 Task: Create a sub task System Test and UAT for the task  Improve accessibility features of the app for users with disabilities in the project VelocityTech , assign it to team member softage.8@softage.net and update the status of the sub task to  On Track  , set the priority of the sub task to Low.
Action: Mouse moved to (65, 442)
Screenshot: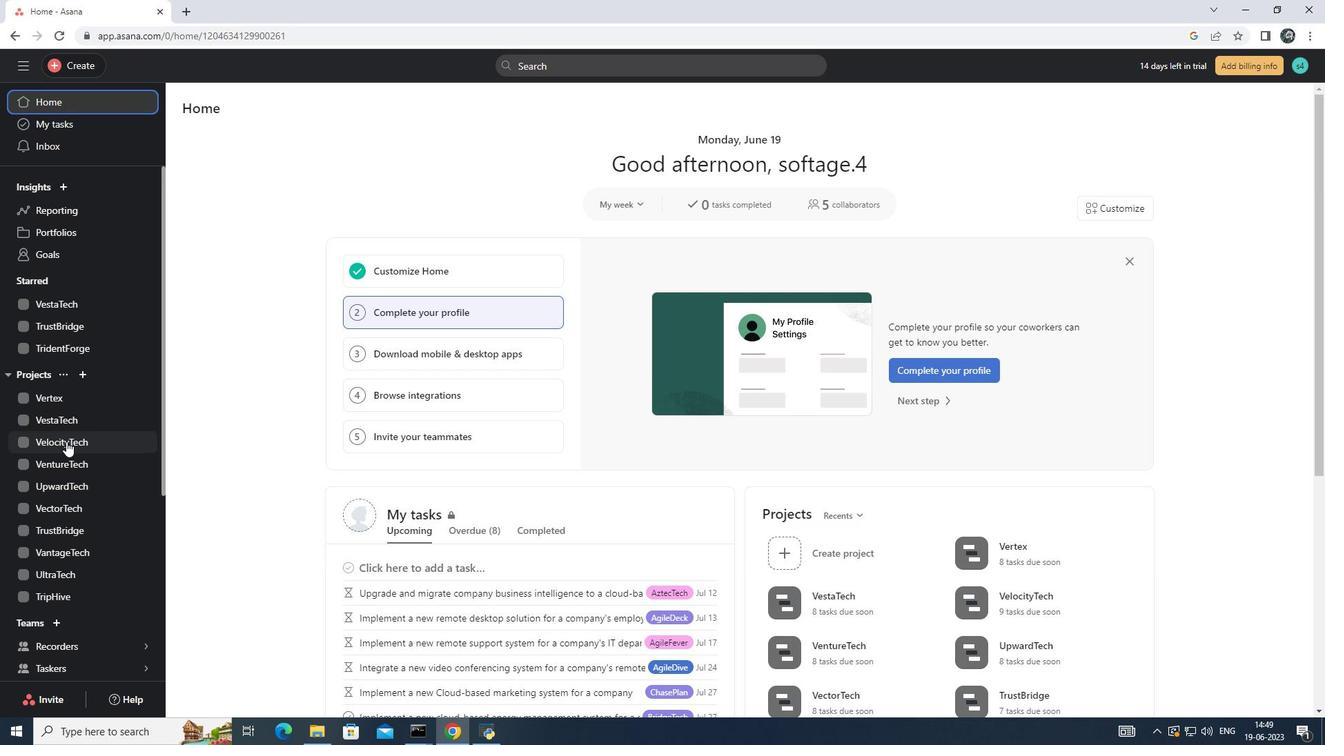 
Action: Mouse pressed left at (65, 442)
Screenshot: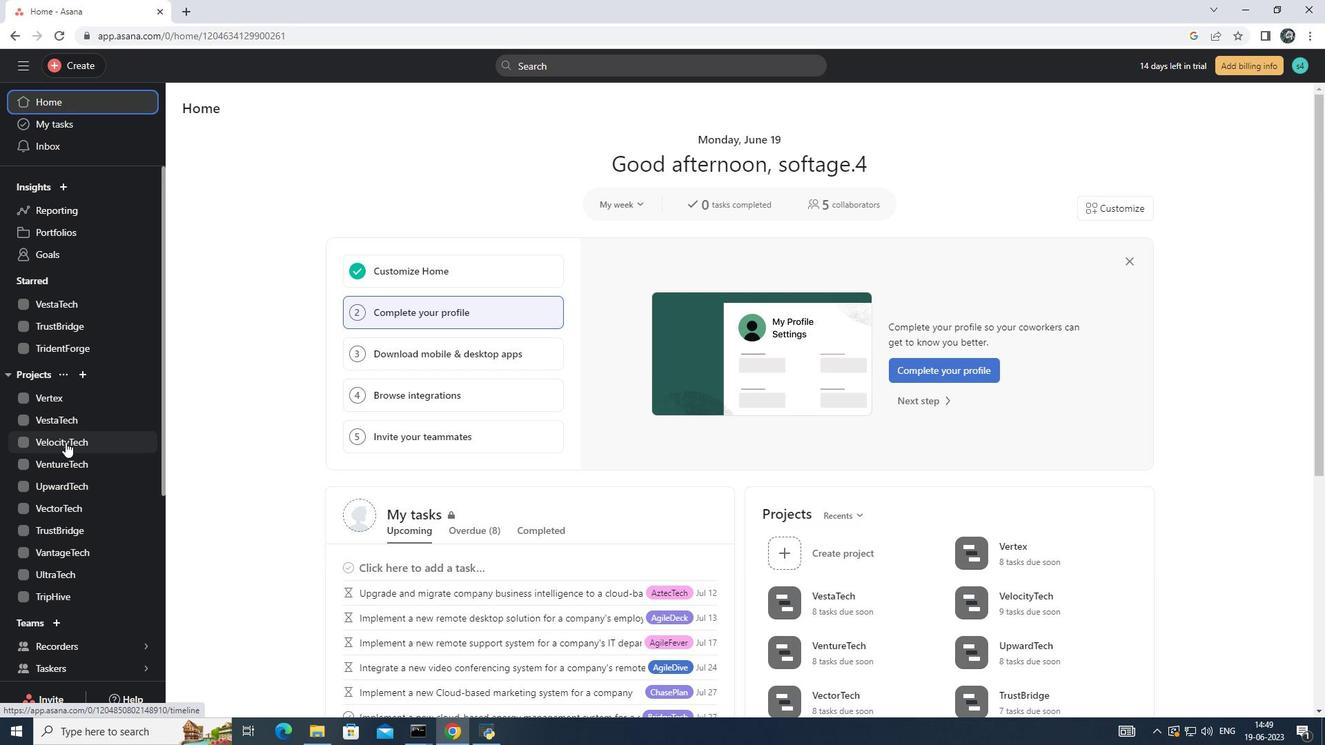 
Action: Mouse moved to (570, 325)
Screenshot: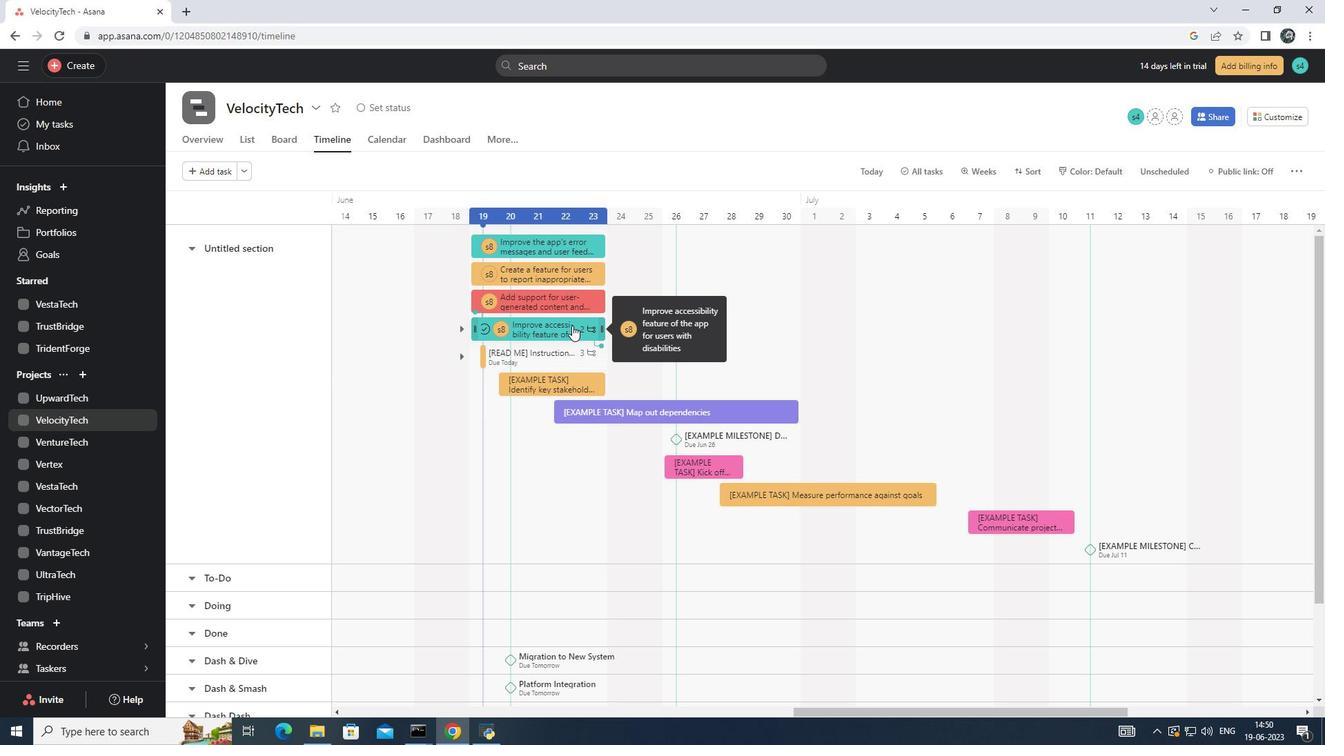 
Action: Mouse pressed left at (570, 325)
Screenshot: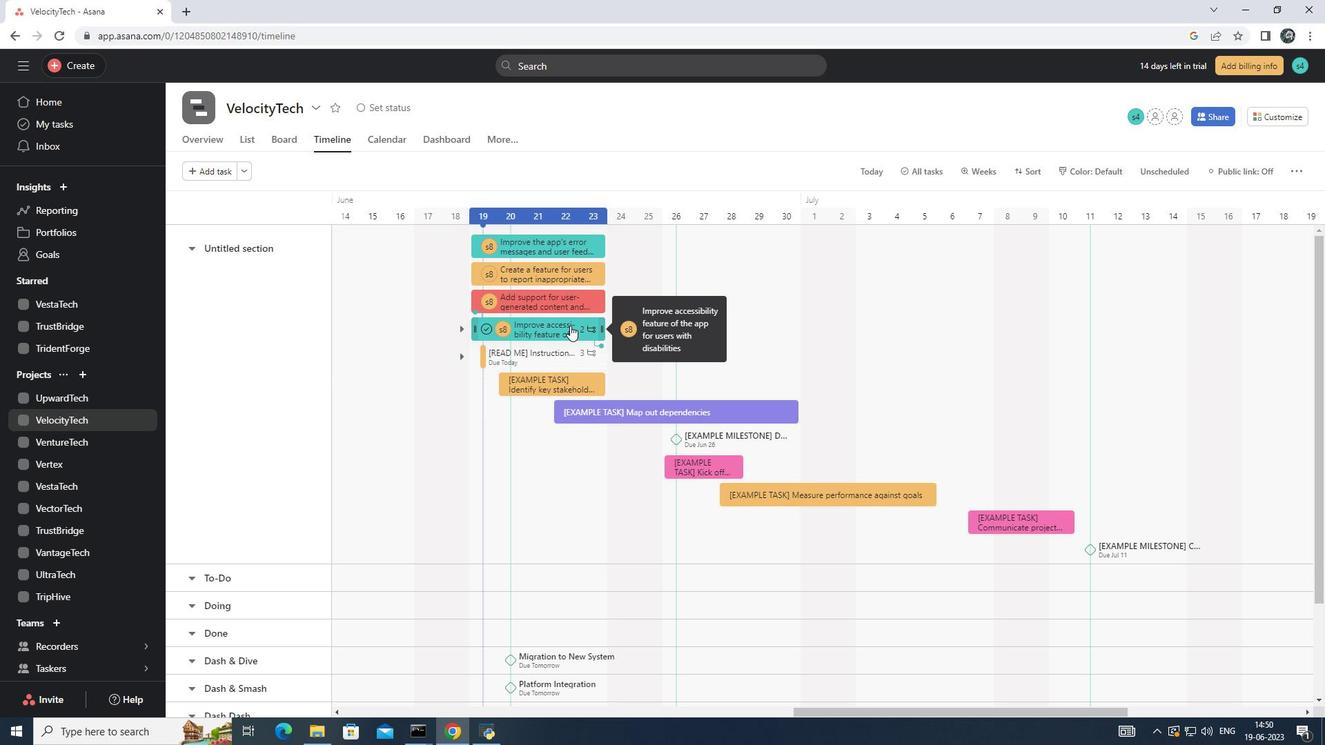 
Action: Mouse moved to (959, 490)
Screenshot: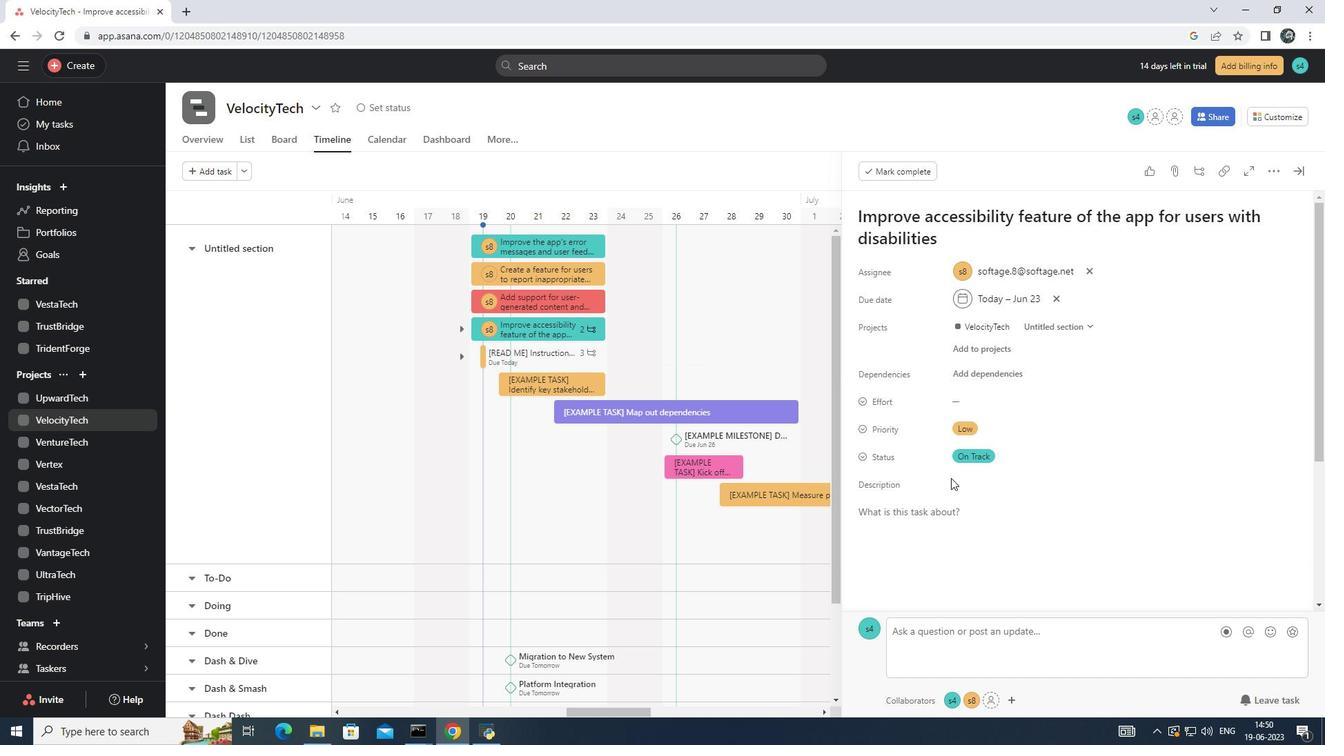 
Action: Mouse scrolled (959, 490) with delta (0, 0)
Screenshot: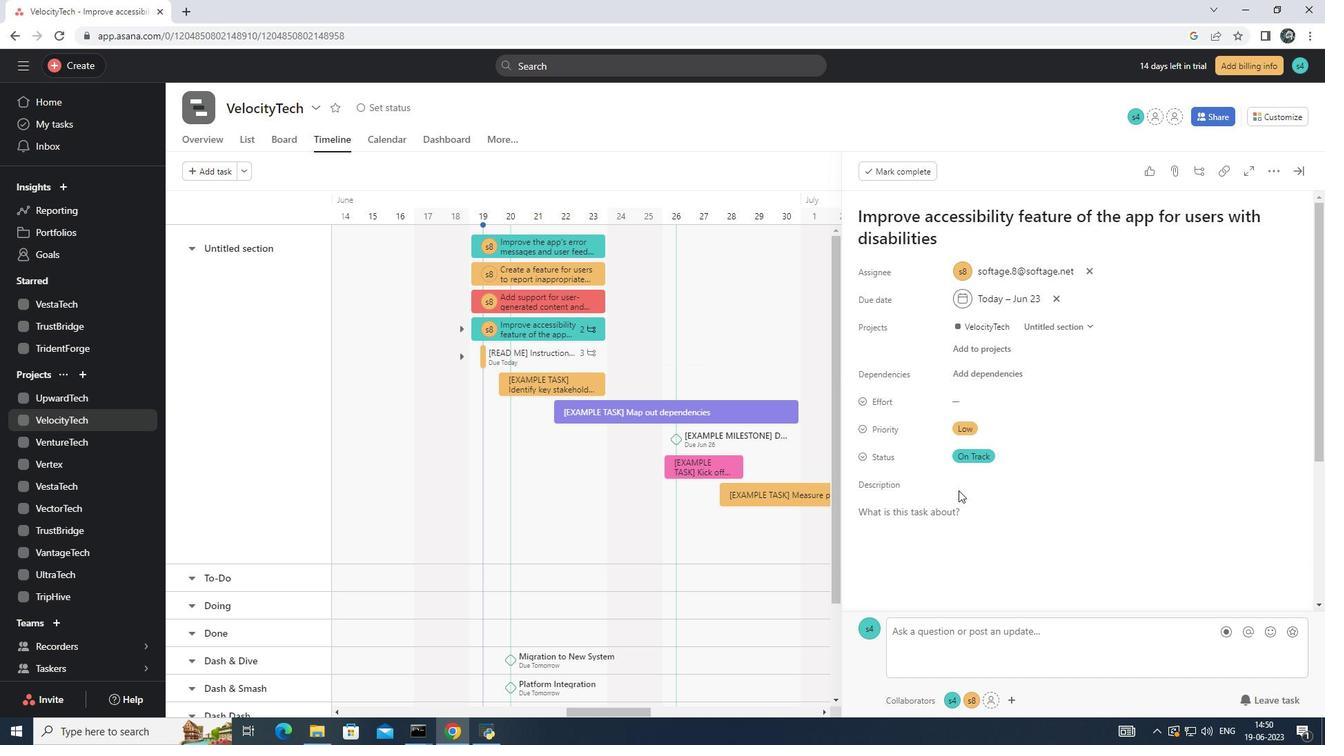 
Action: Mouse scrolled (959, 490) with delta (0, 0)
Screenshot: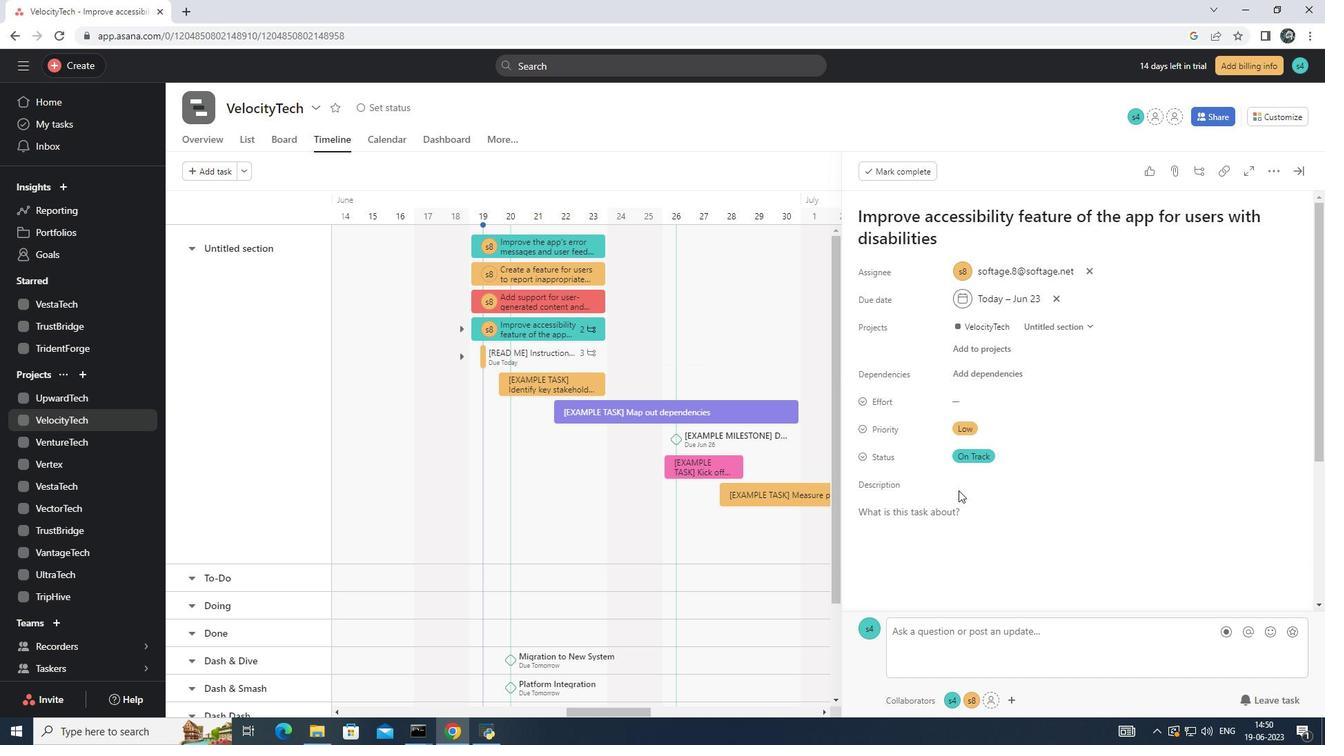 
Action: Mouse scrolled (959, 490) with delta (0, 0)
Screenshot: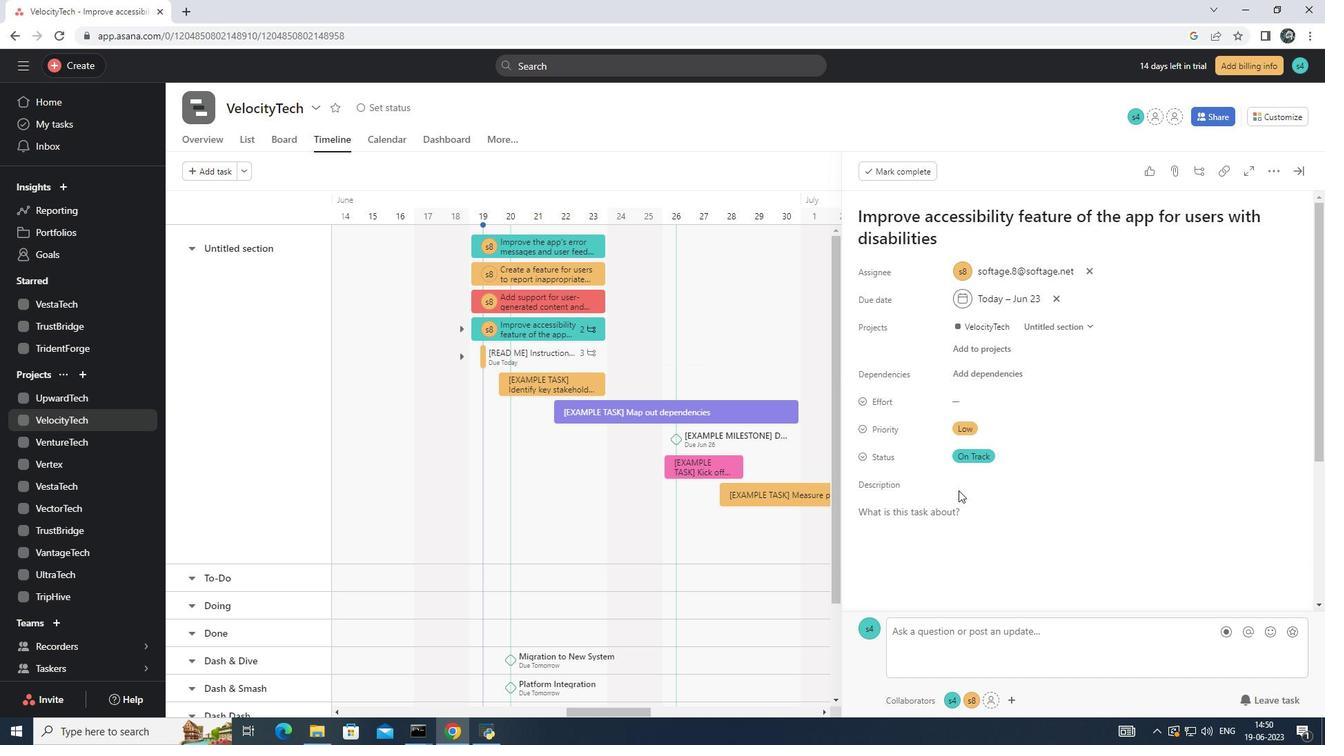 
Action: Mouse scrolled (959, 490) with delta (0, 0)
Screenshot: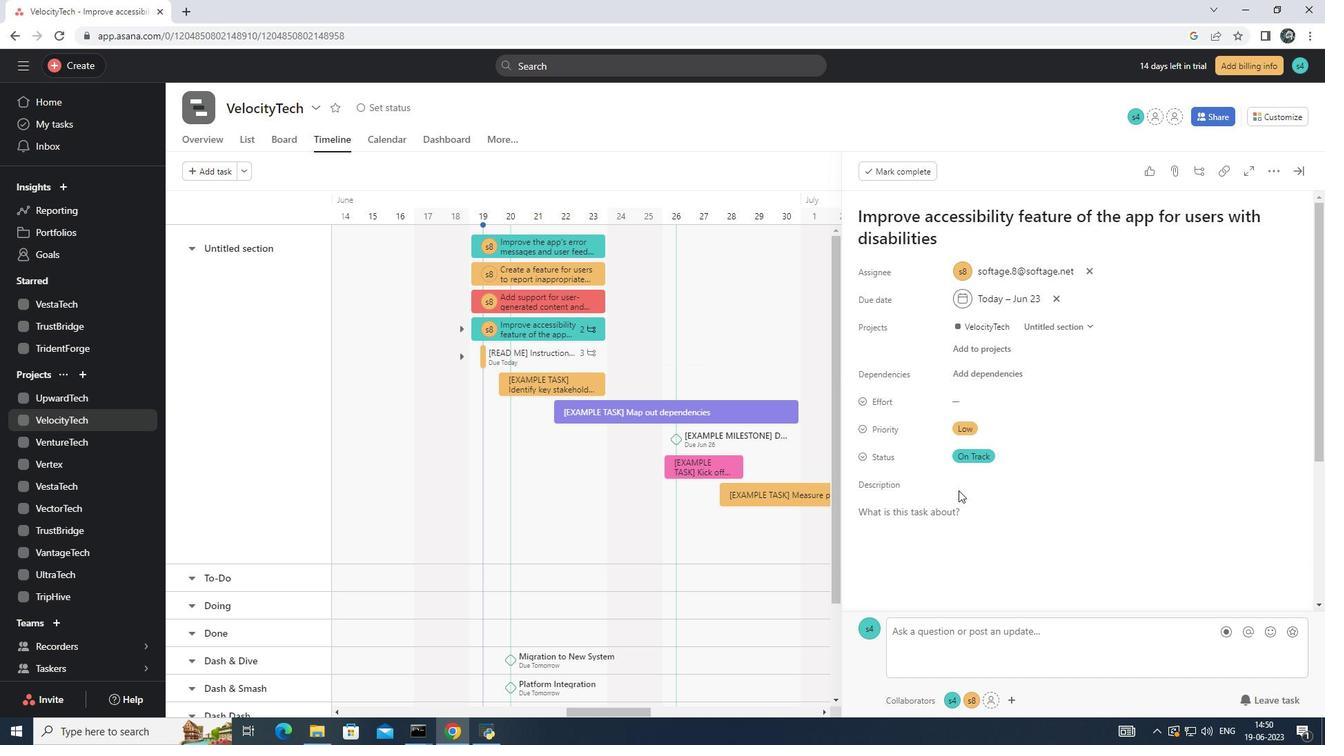 
Action: Mouse moved to (903, 502)
Screenshot: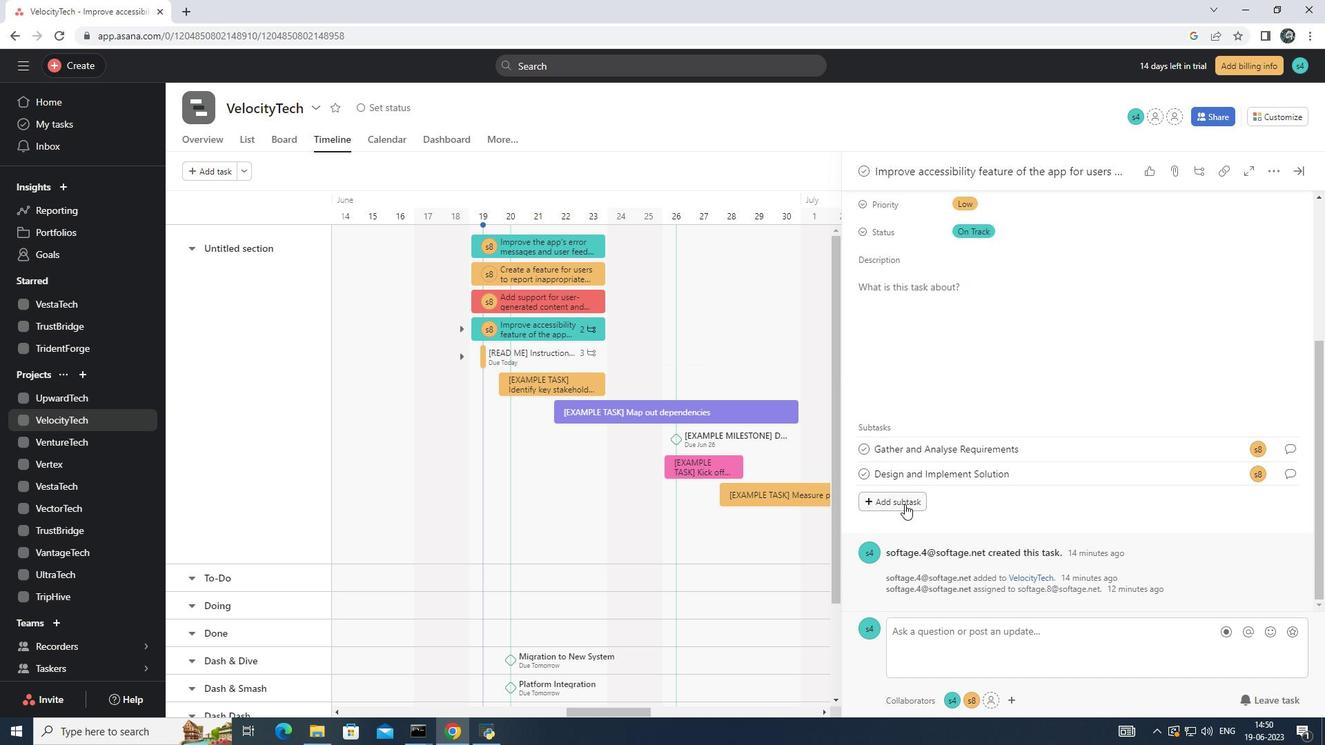 
Action: Mouse pressed left at (903, 502)
Screenshot: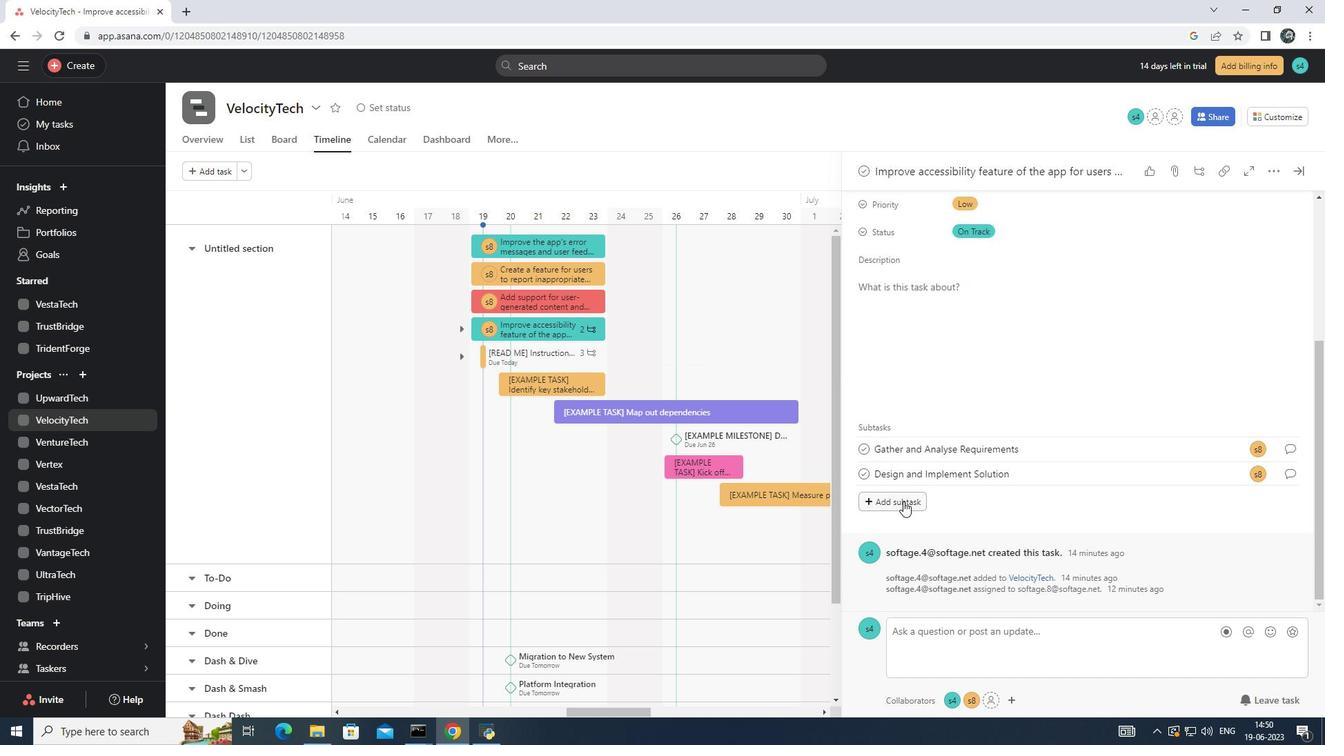 
Action: Mouse moved to (895, 477)
Screenshot: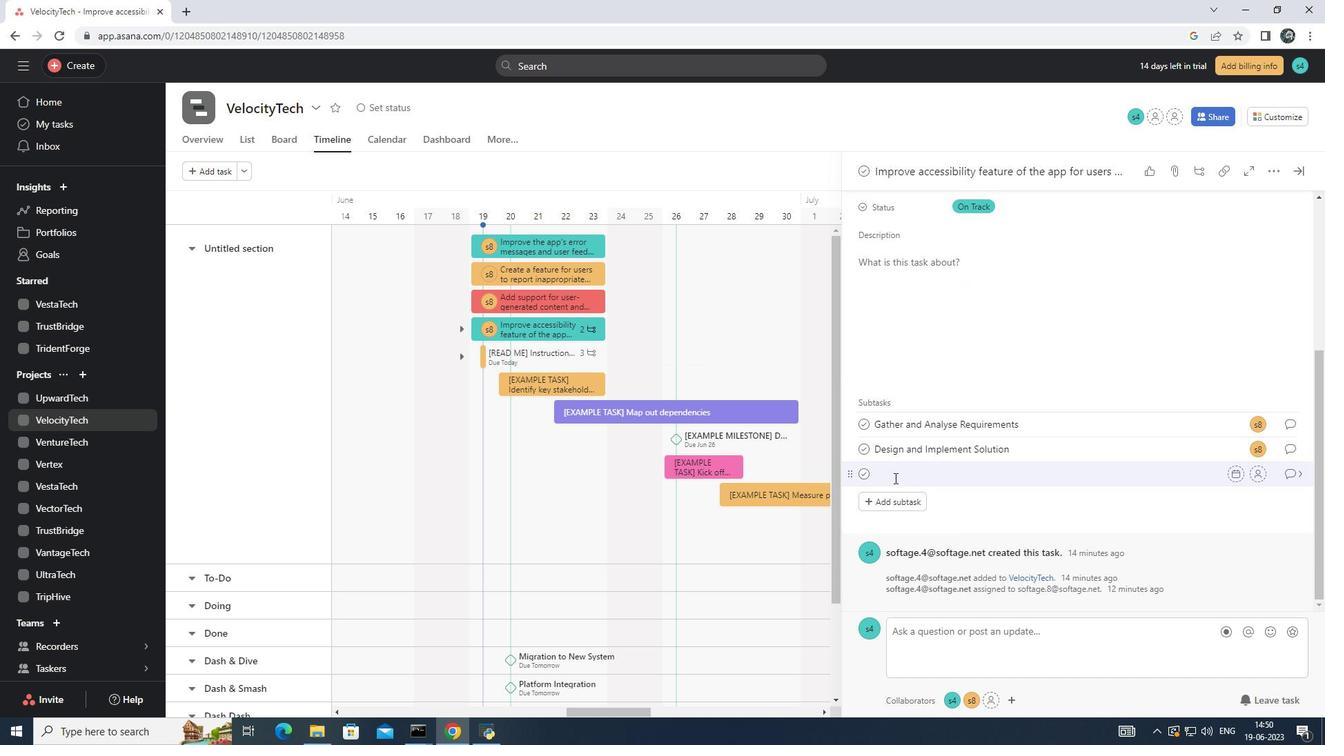 
Action: Mouse pressed left at (895, 477)
Screenshot: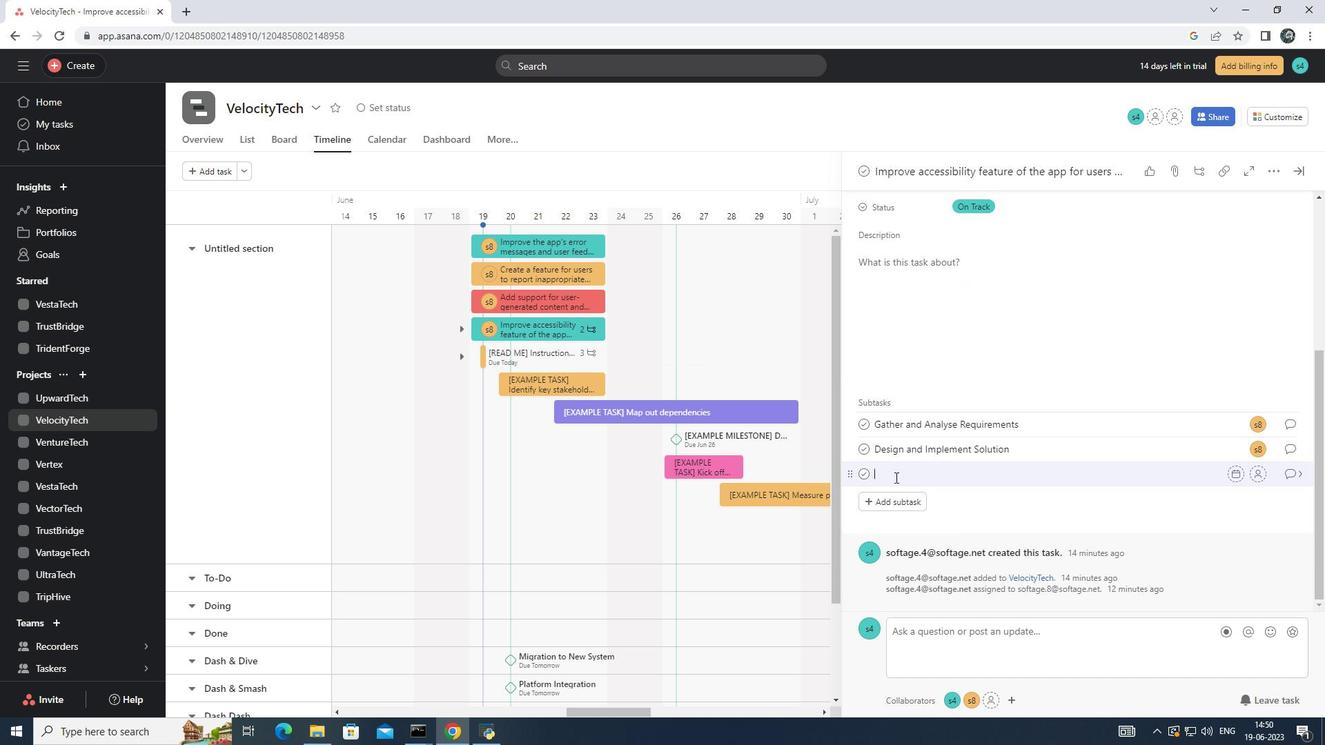 
Action: Key pressed <Key.shift>System<Key.space><Key.shift>Test<Key.space>abd<Key.space><Key.backspace><Key.backspace><Key.backspace>nd<Key.space><Key.shift><Key.shift><Key.shift><Key.shift><Key.shift><Key.shift><Key.shift><Key.shift><Key.shift><Key.shift>UAT
Screenshot: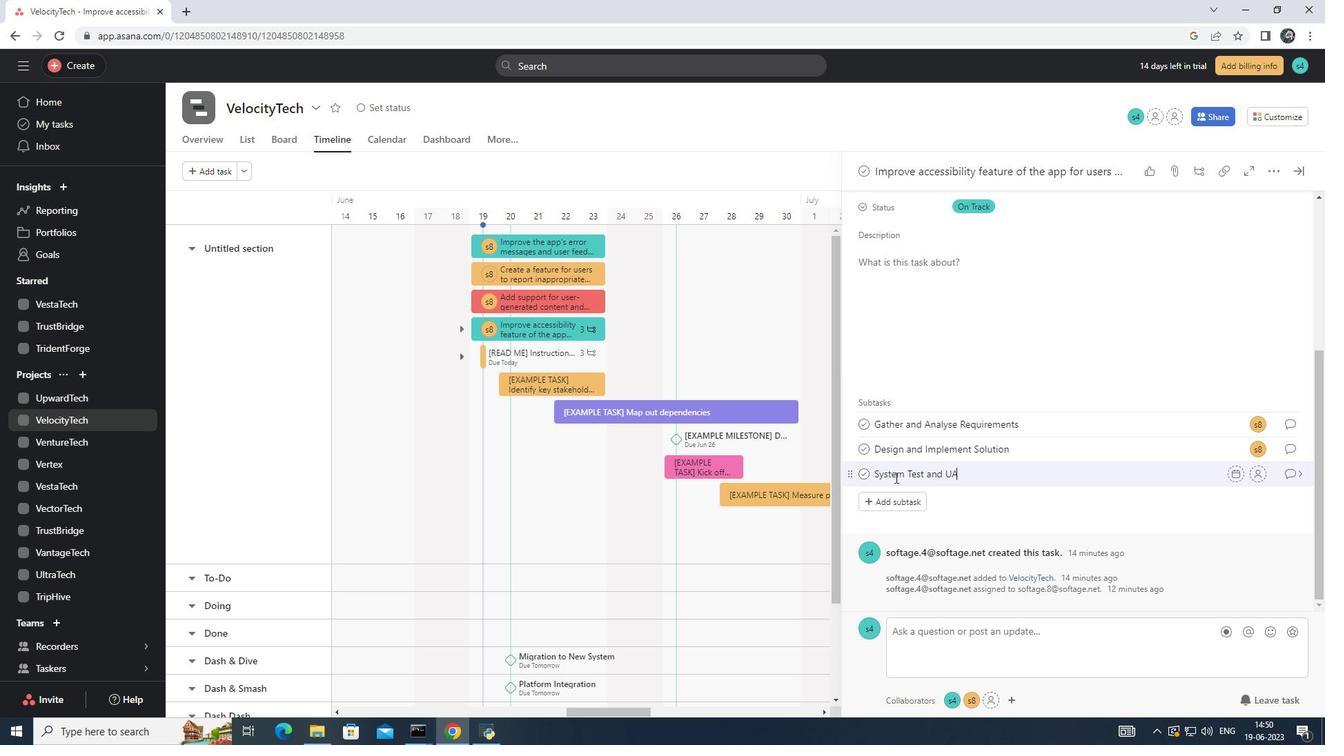 
Action: Mouse moved to (1259, 475)
Screenshot: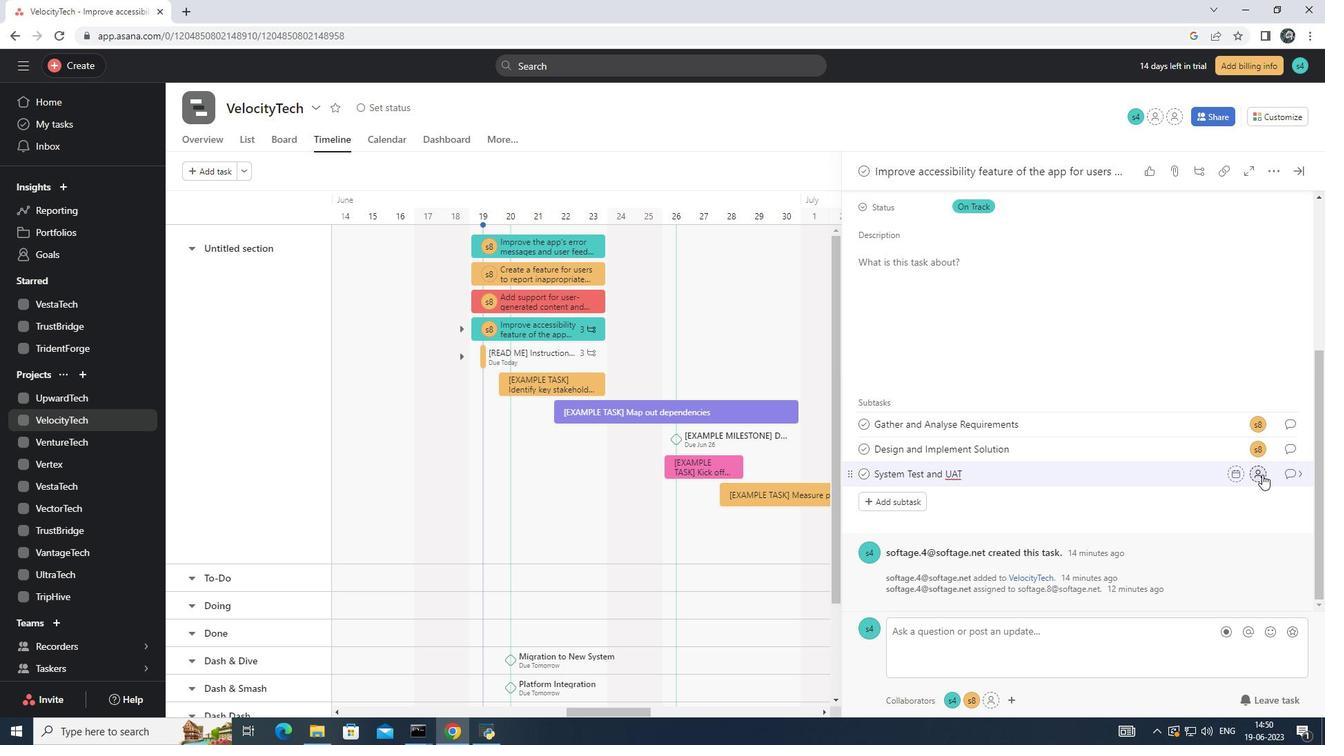 
Action: Mouse pressed left at (1259, 475)
Screenshot: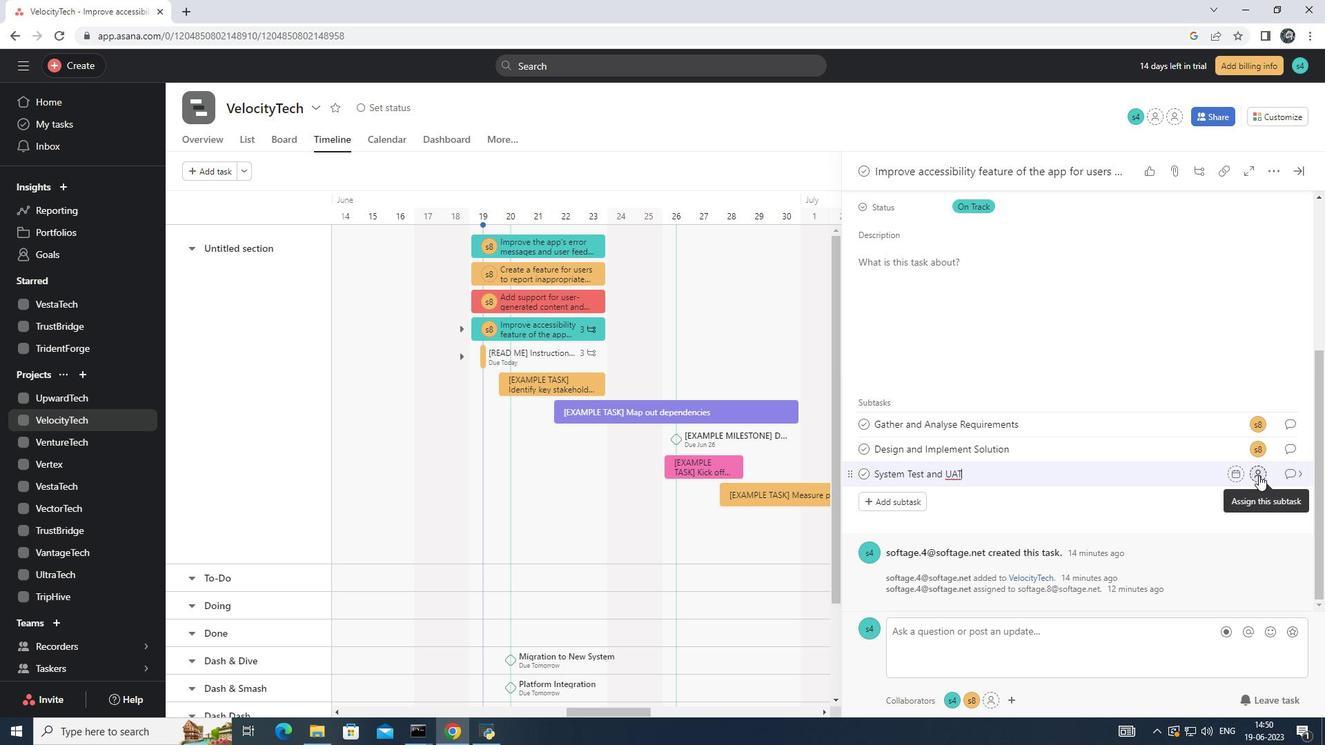 
Action: Key pressed softage.8<Key.shift>@softage.net<Key.enter>
Screenshot: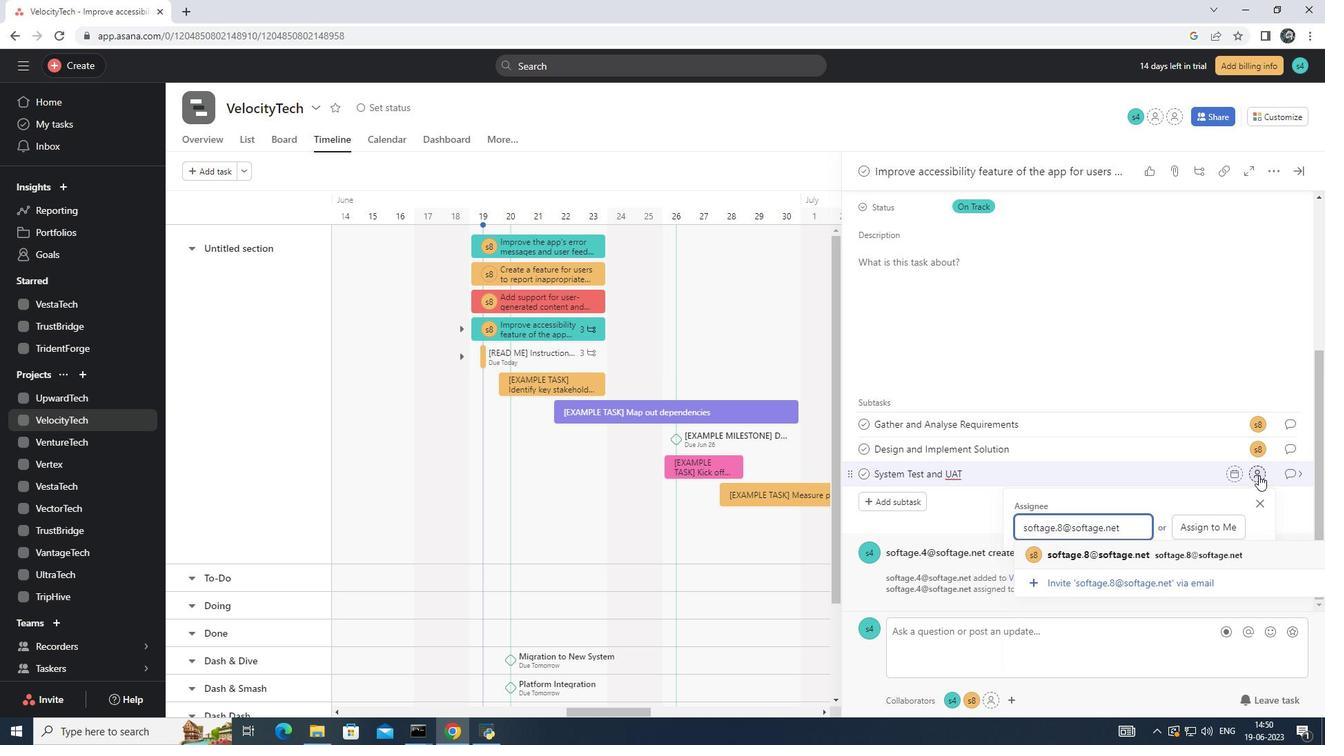 
Action: Mouse moved to (1301, 473)
Screenshot: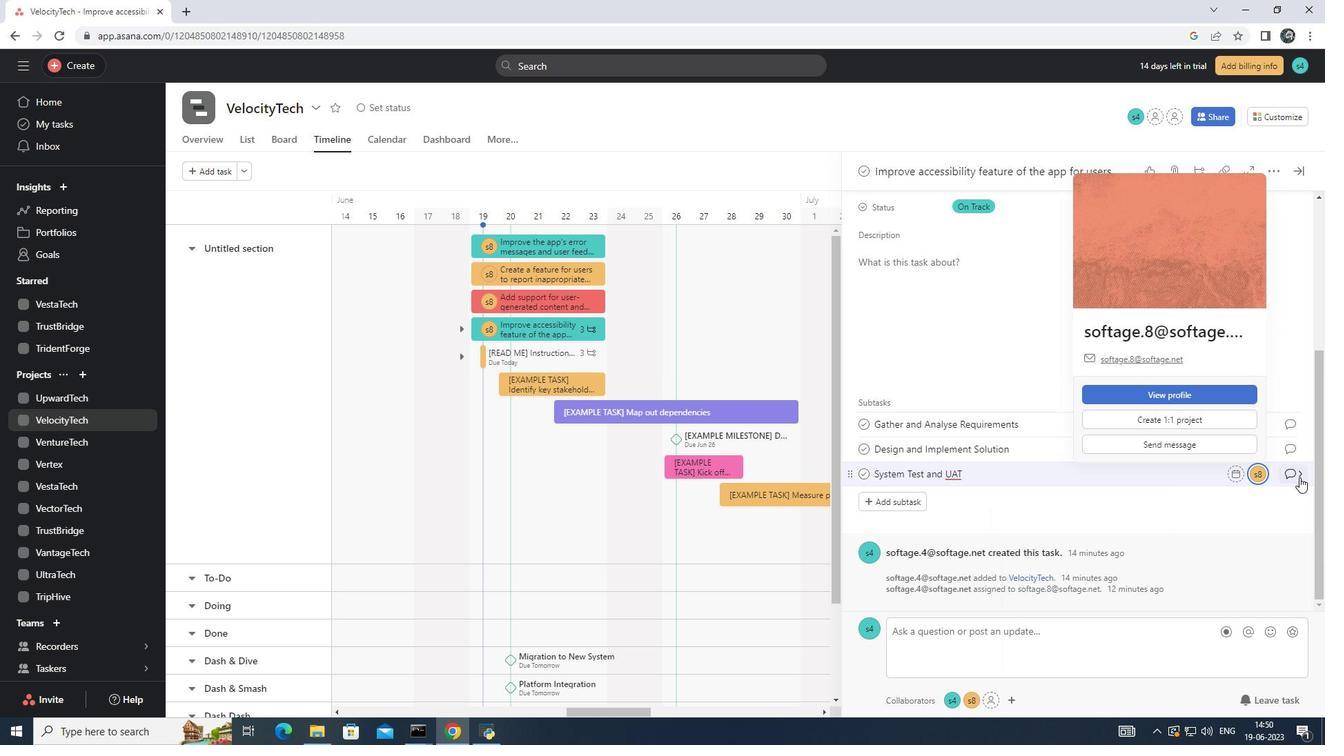 
Action: Mouse pressed left at (1301, 473)
Screenshot: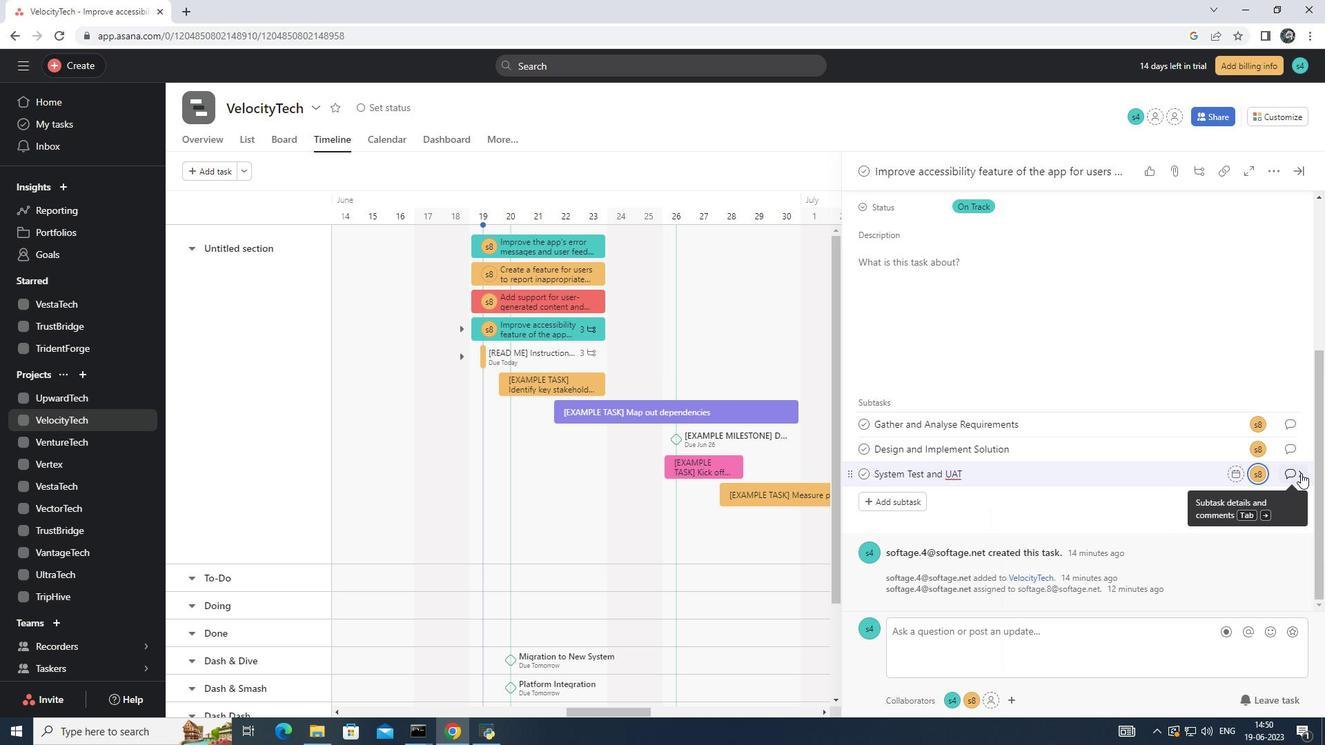
Action: Mouse moved to (899, 366)
Screenshot: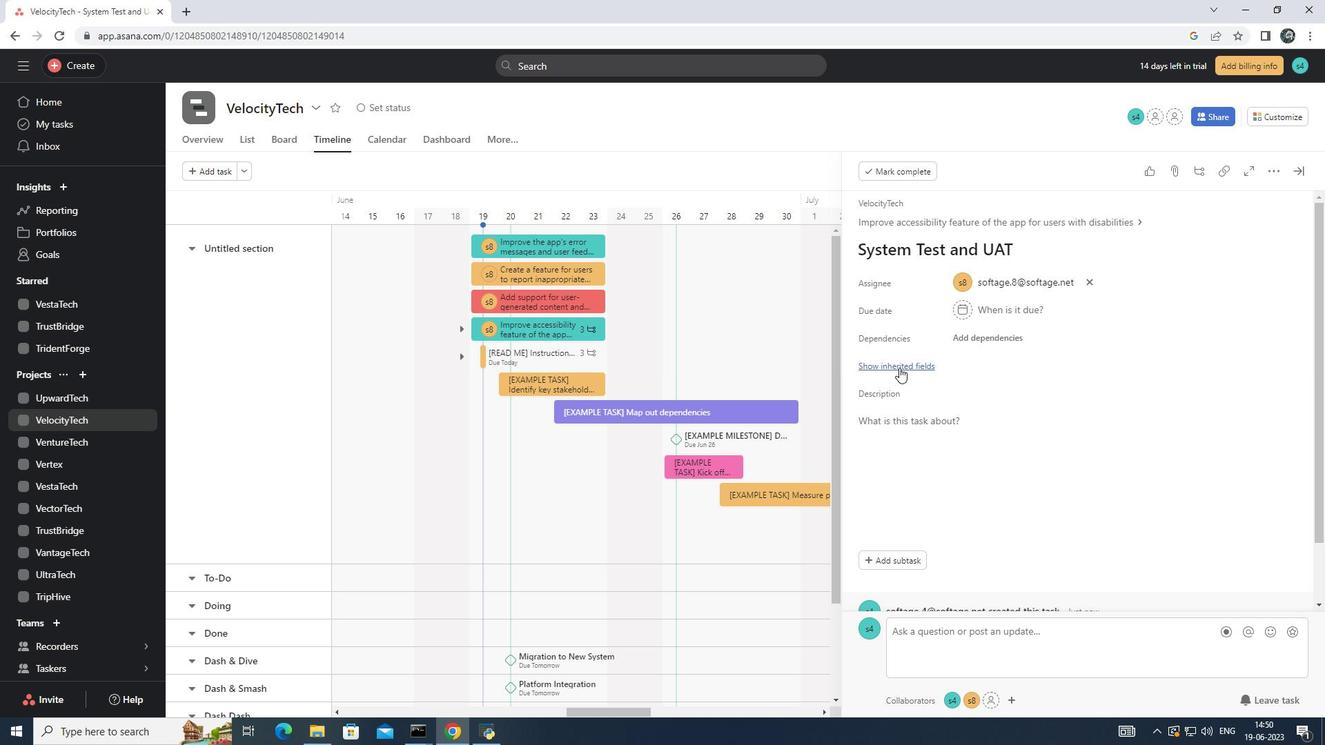 
Action: Mouse pressed left at (899, 366)
Screenshot: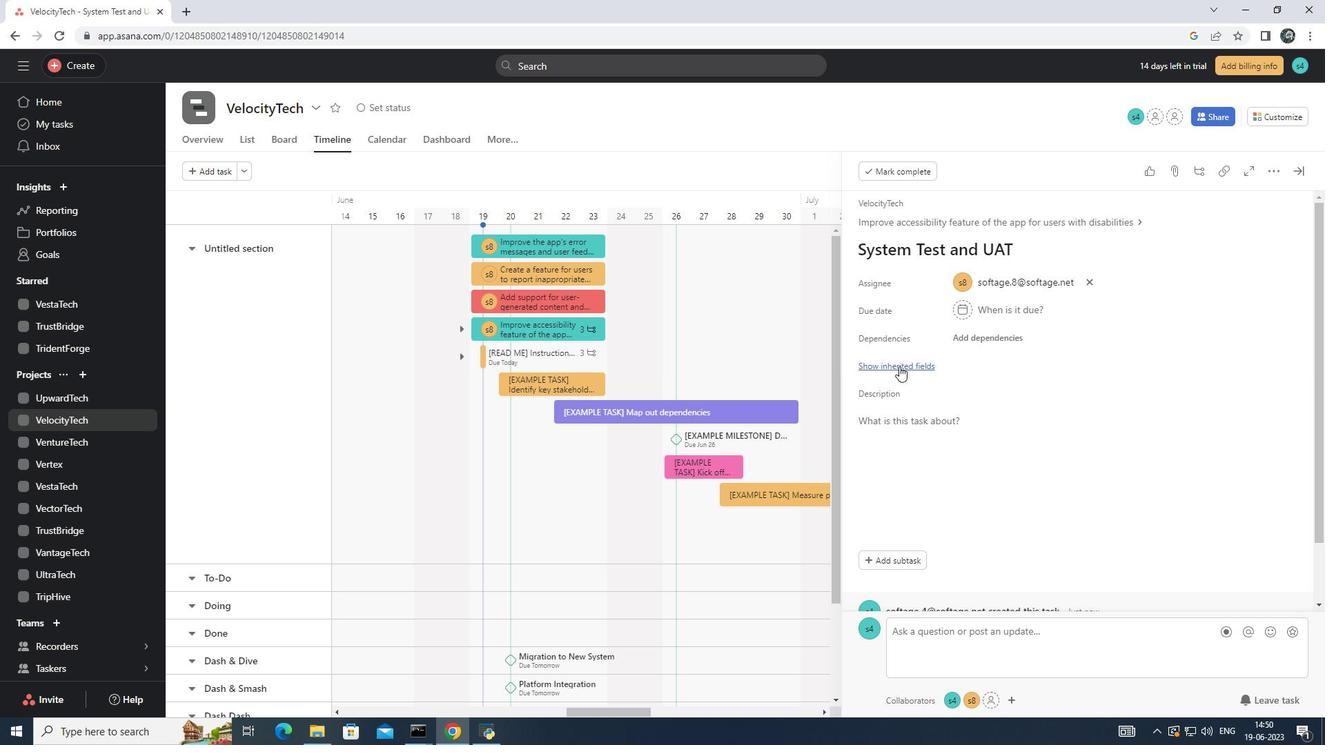 
Action: Mouse moved to (988, 442)
Screenshot: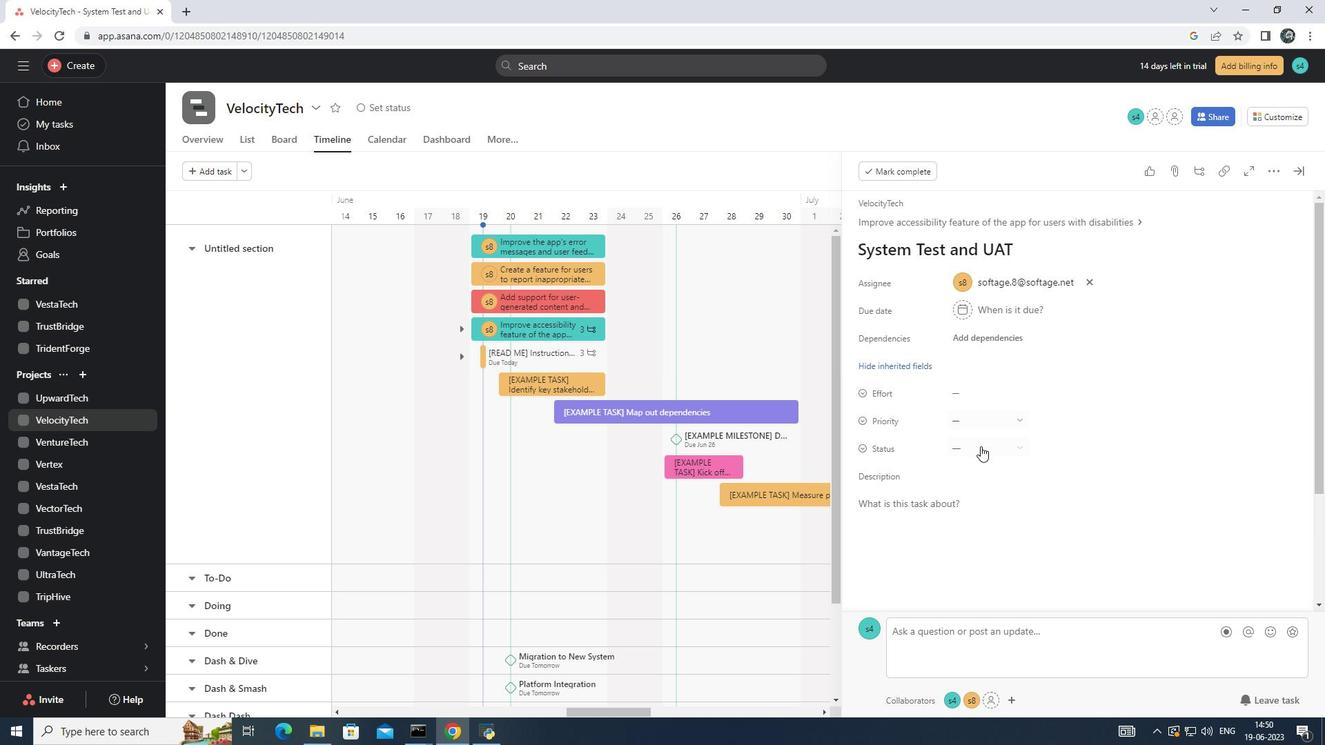 
Action: Mouse pressed left at (988, 442)
Screenshot: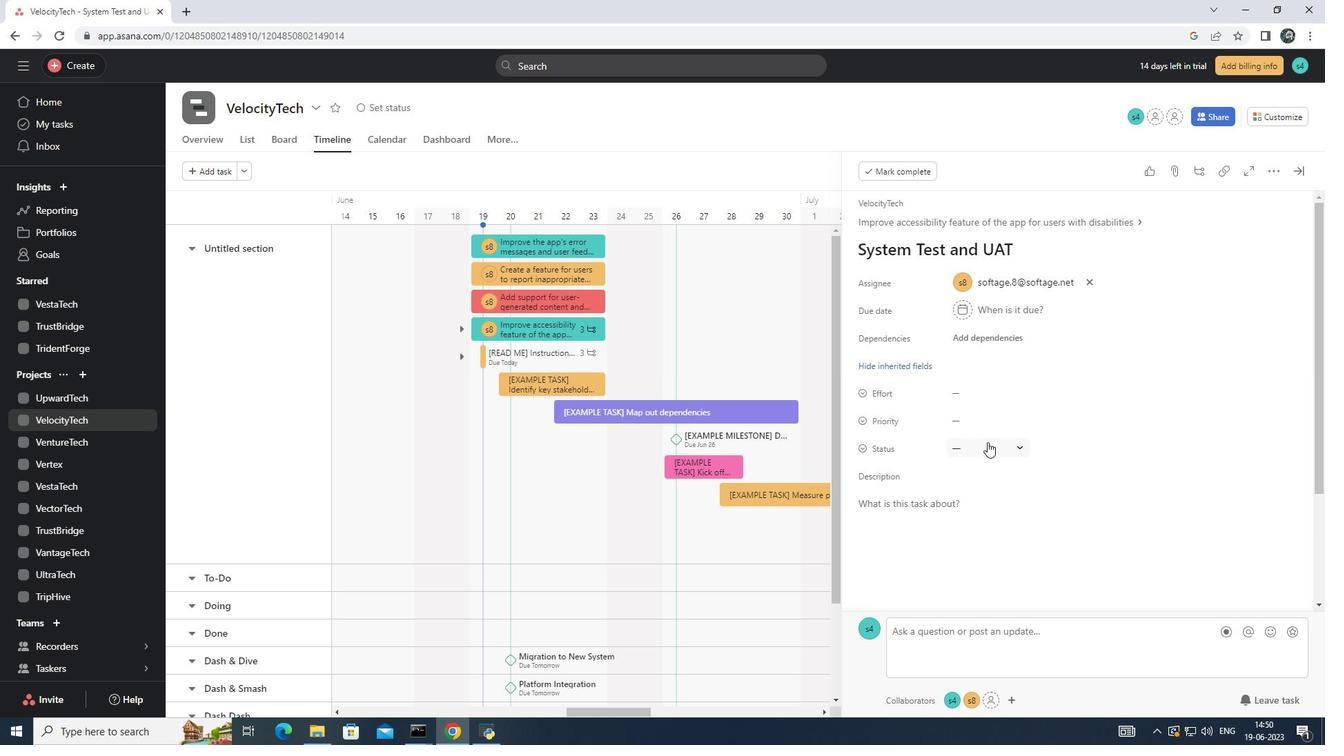 
Action: Mouse moved to (1020, 495)
Screenshot: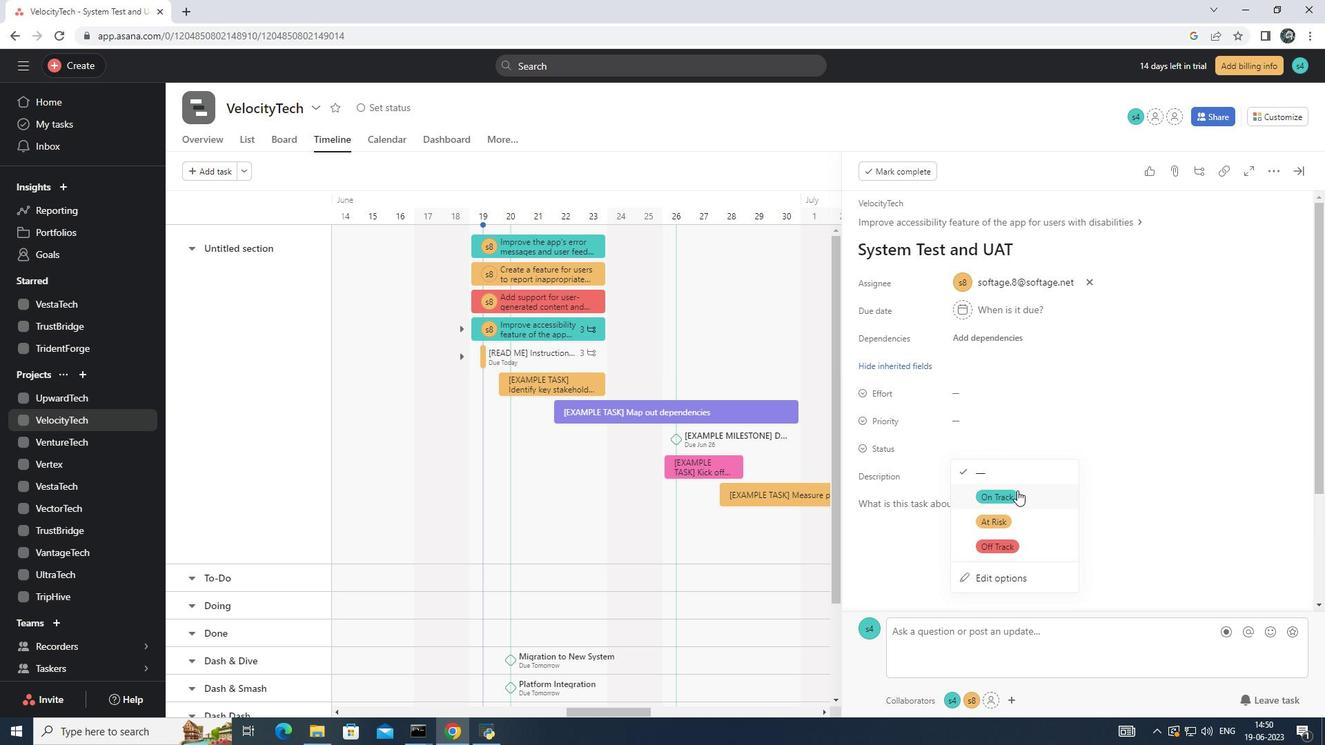 
Action: Mouse pressed left at (1020, 495)
Screenshot: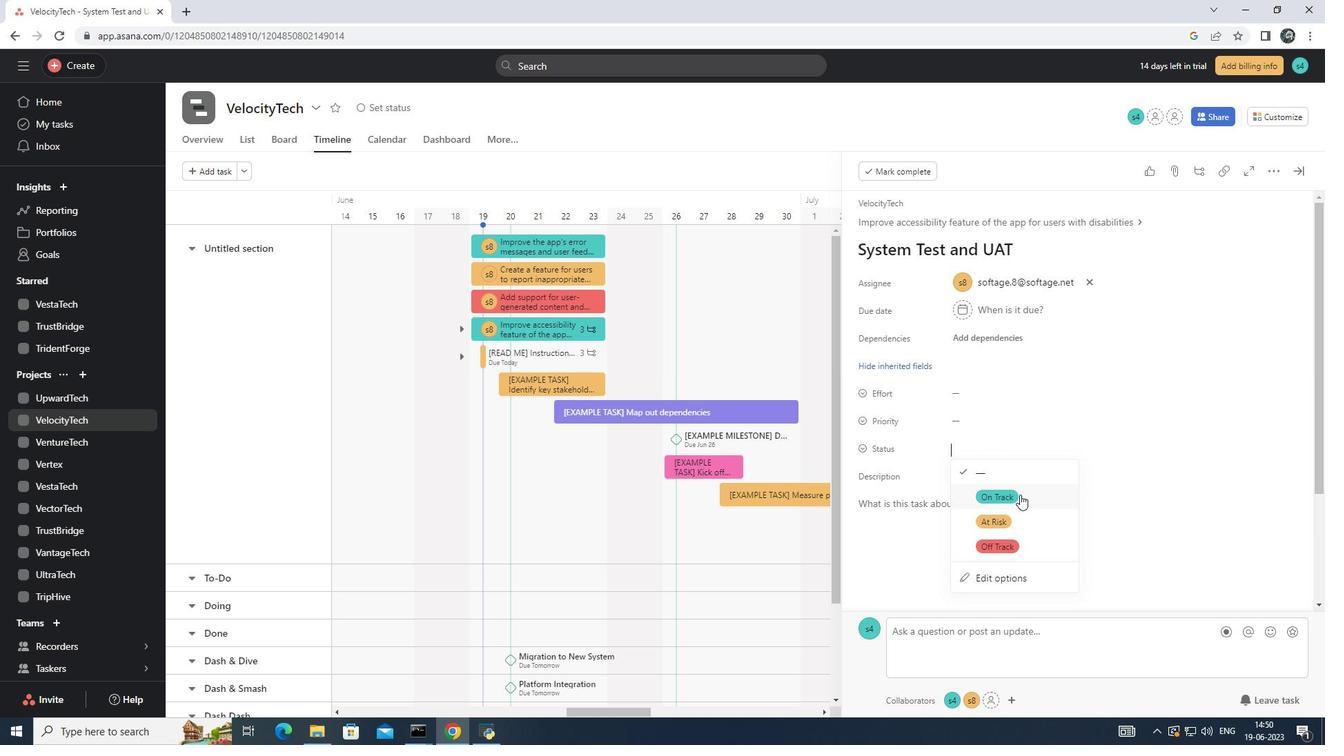 
Action: Mouse moved to (984, 418)
Screenshot: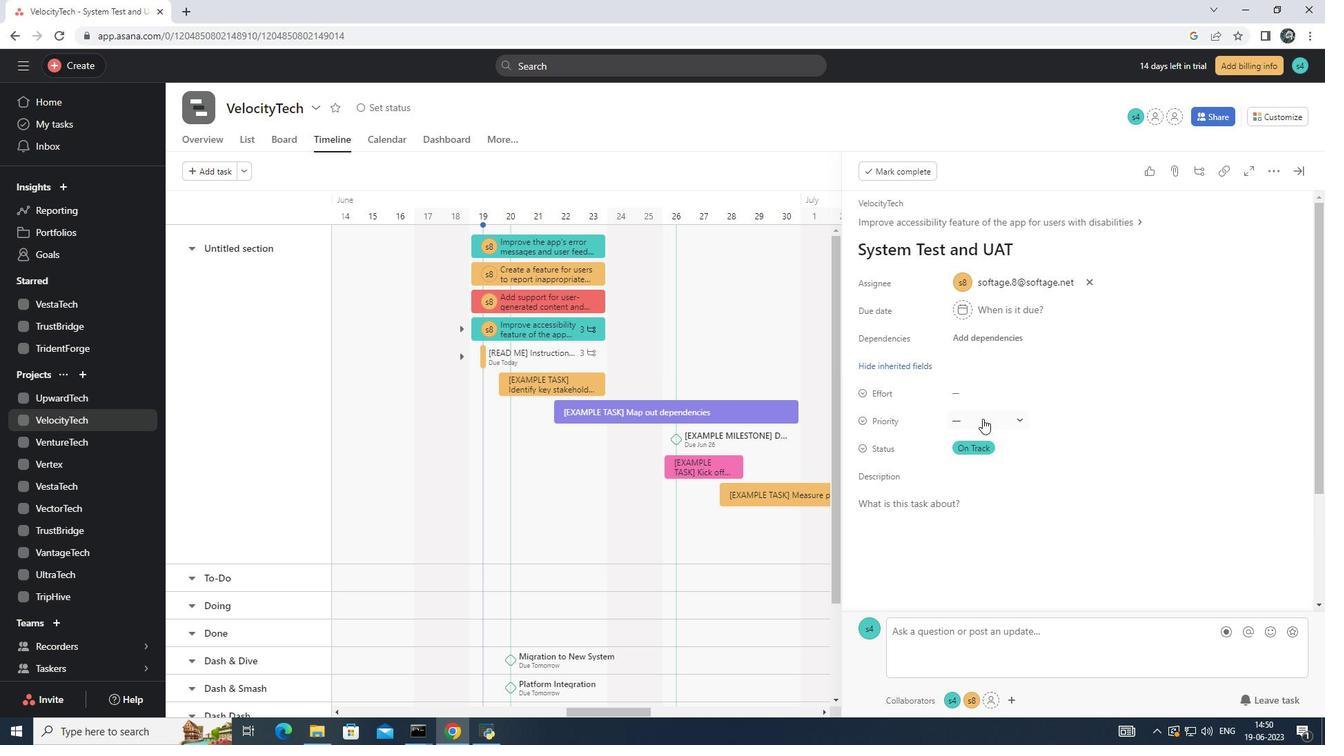 
Action: Mouse pressed left at (984, 418)
Screenshot: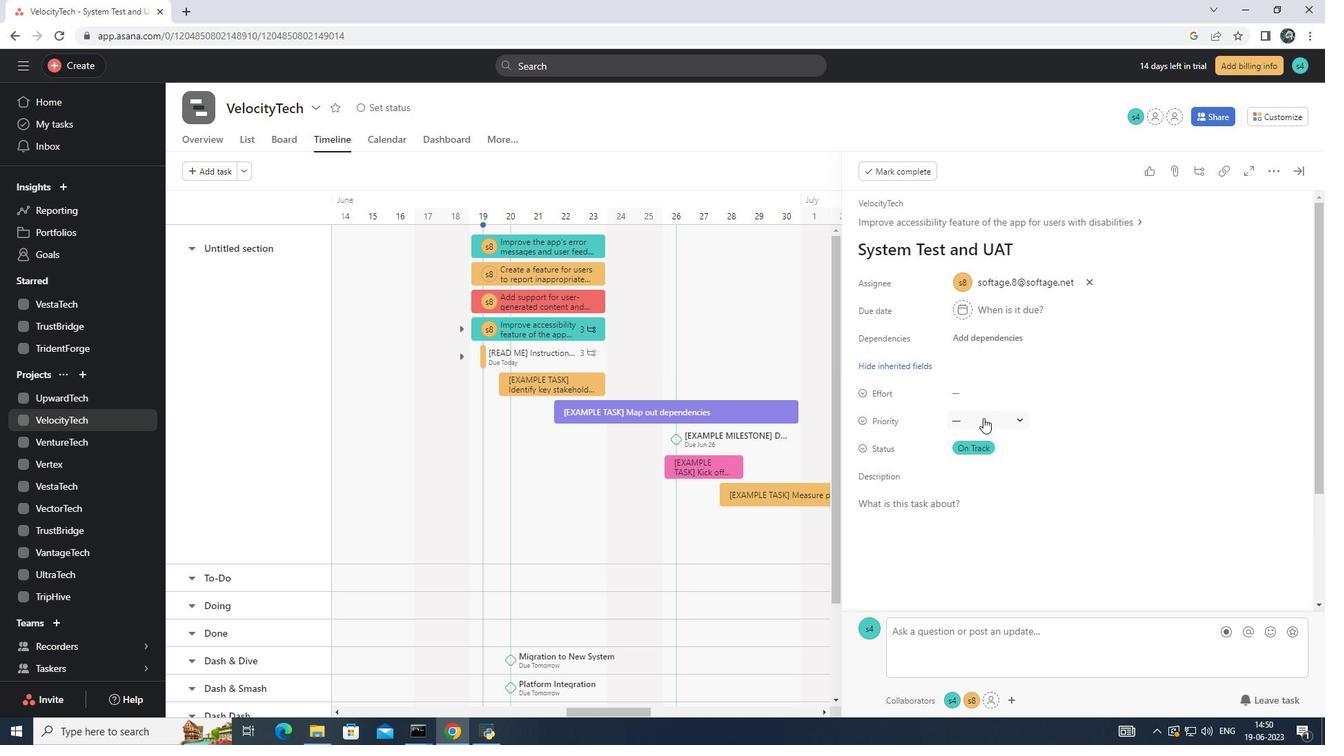 
Action: Mouse moved to (1042, 515)
Screenshot: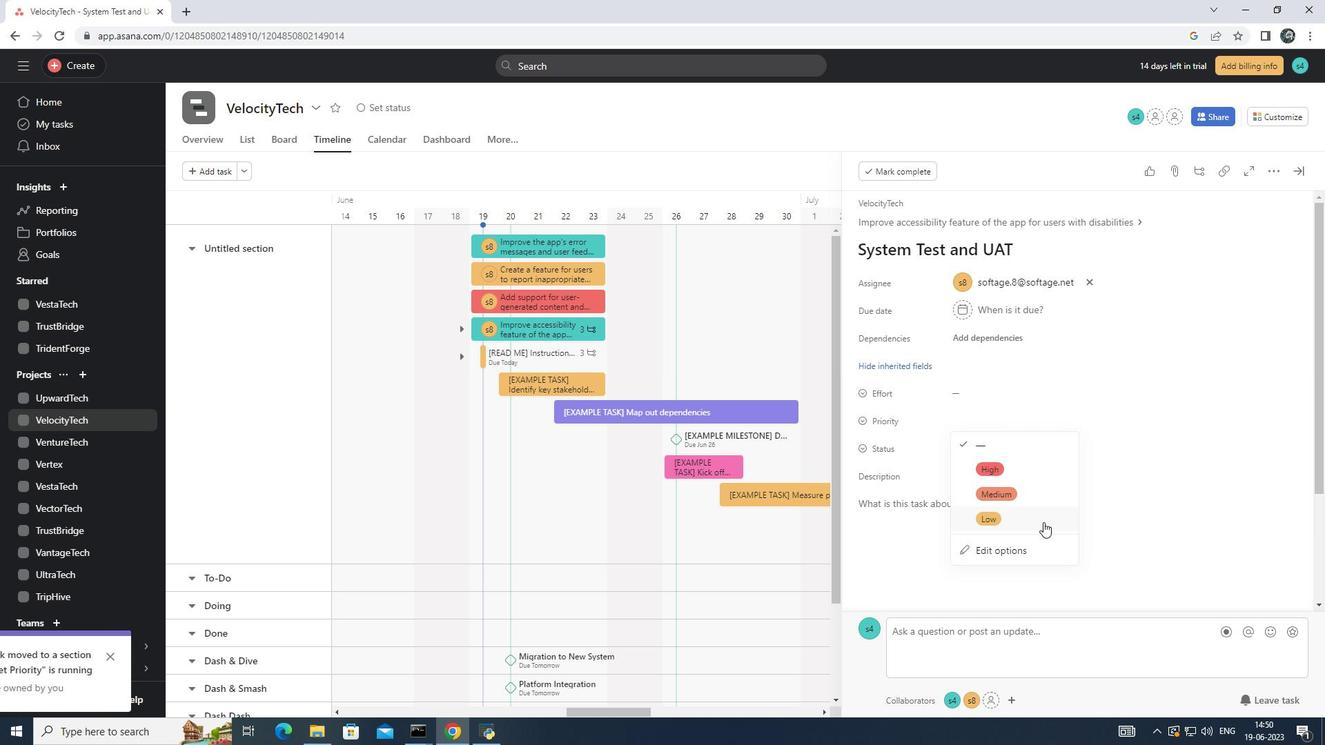 
Action: Mouse pressed left at (1042, 515)
Screenshot: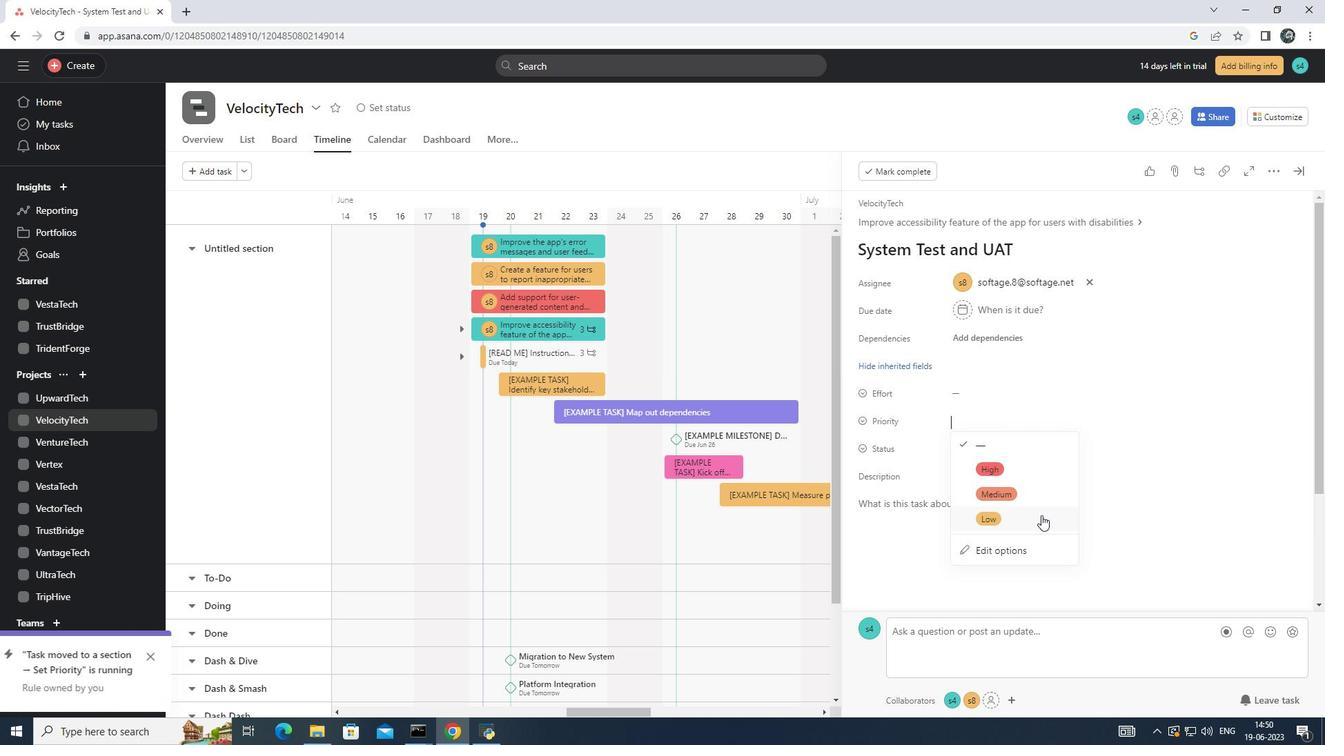 
